 Task: Plan a day trip to a nearby park on the 19th at 10:00 AM.
Action: Mouse pressed left at (199, 322)
Screenshot: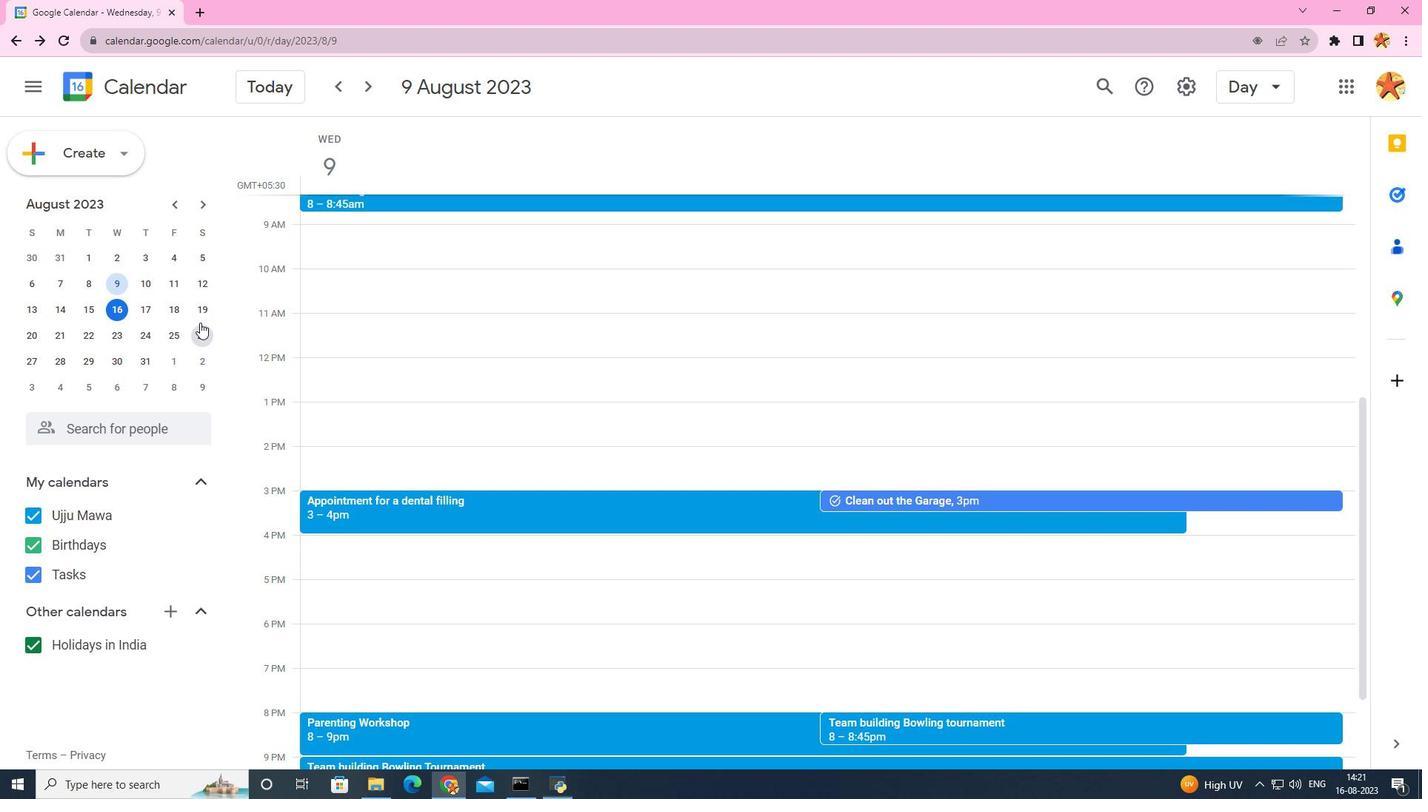 
Action: Mouse moved to (206, 312)
Screenshot: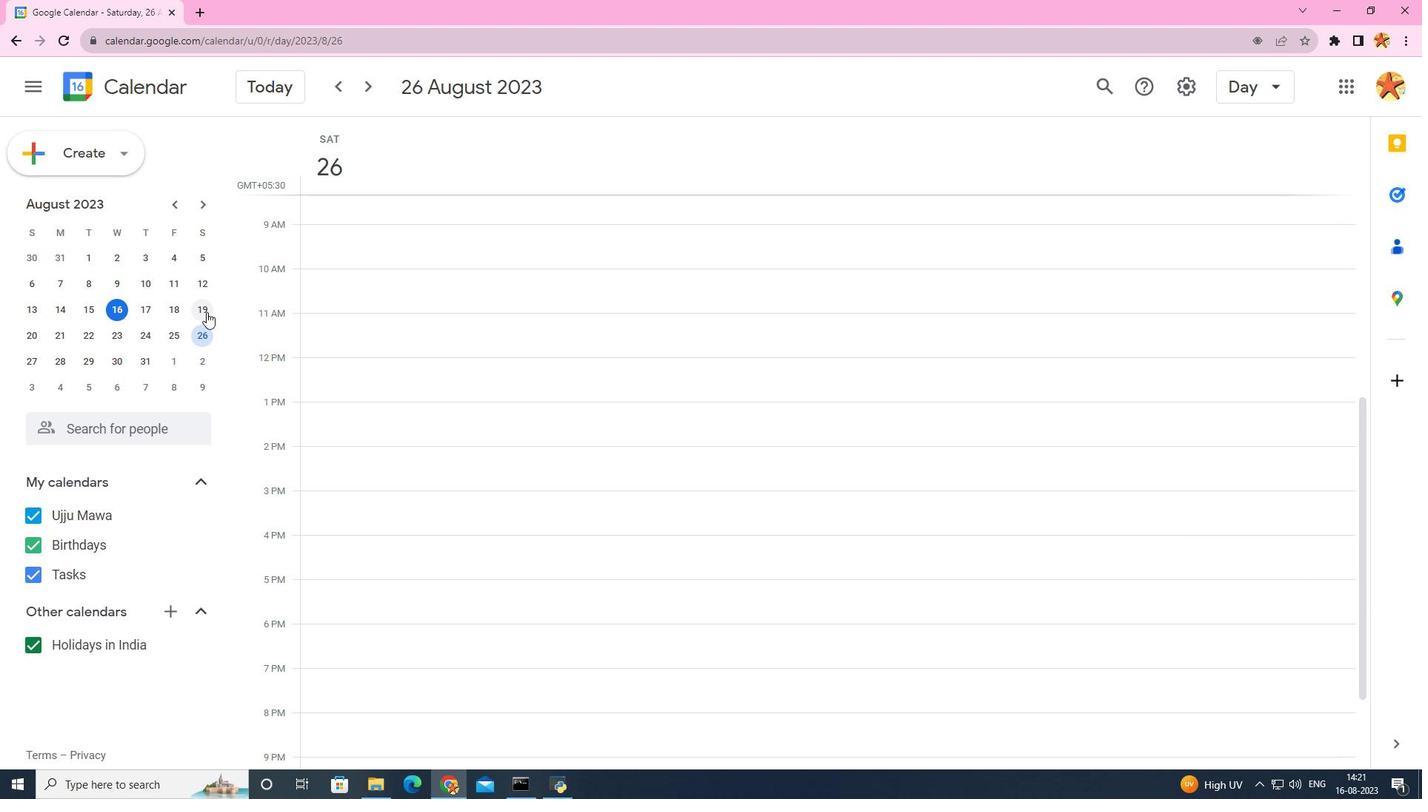 
Action: Mouse pressed left at (206, 312)
Screenshot: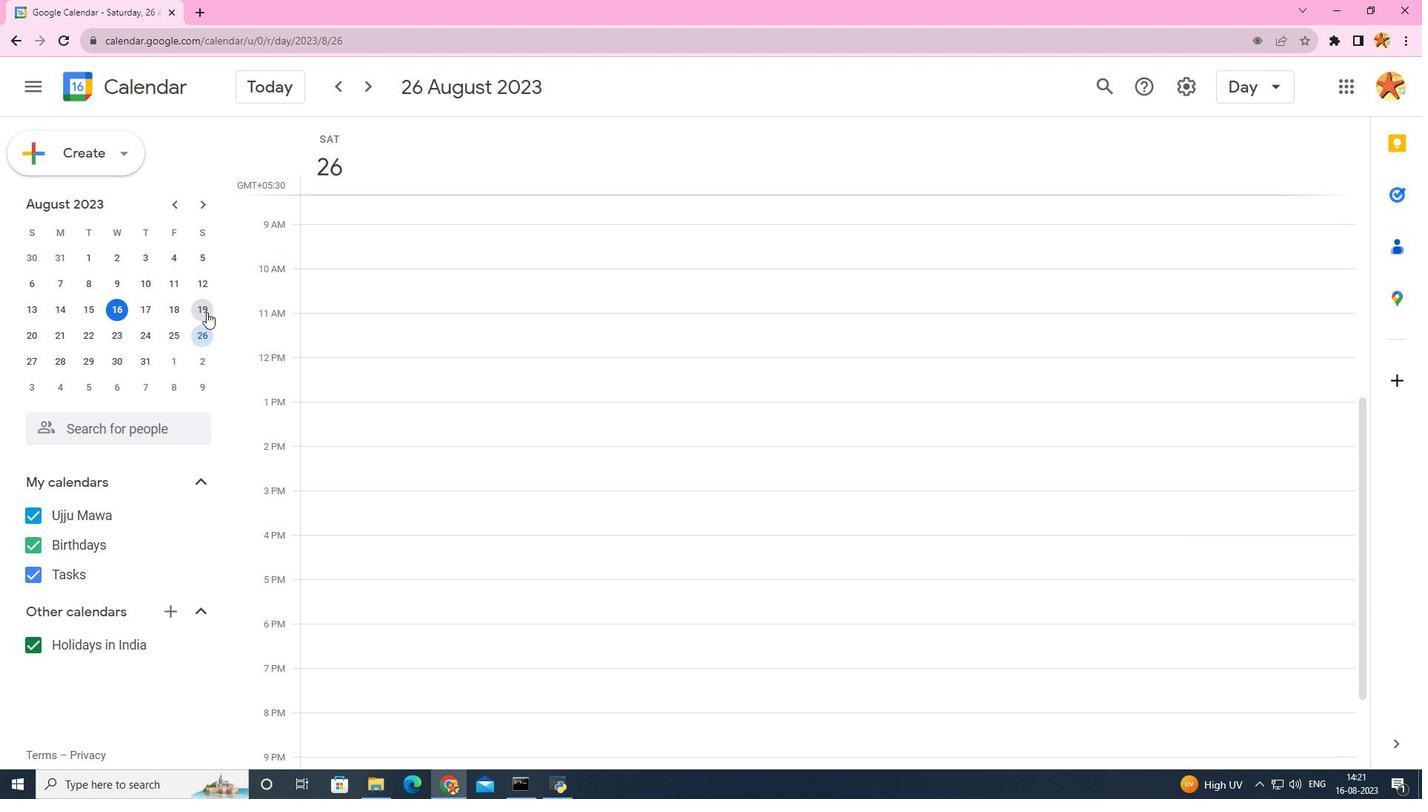 
Action: Mouse moved to (339, 279)
Screenshot: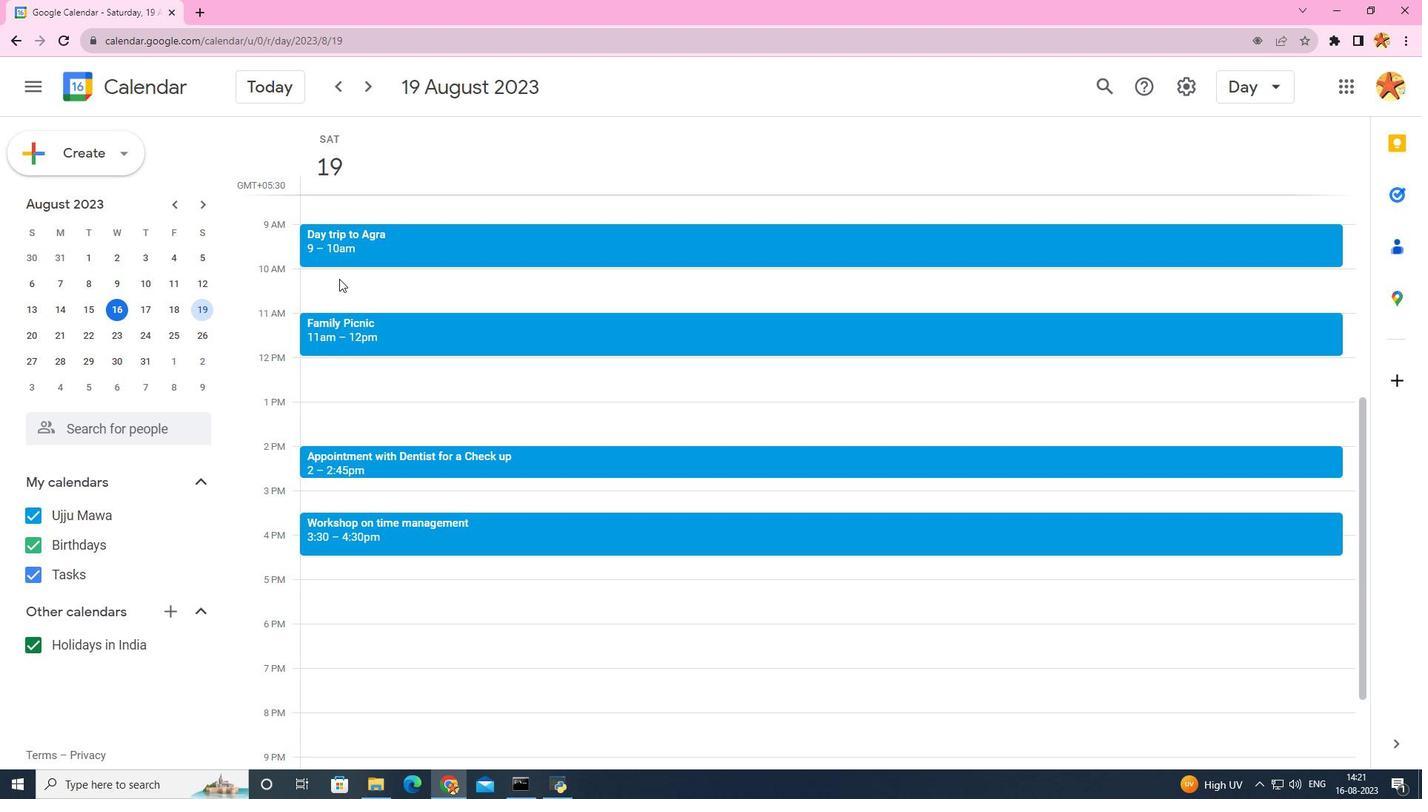 
Action: Mouse pressed left at (339, 279)
Screenshot: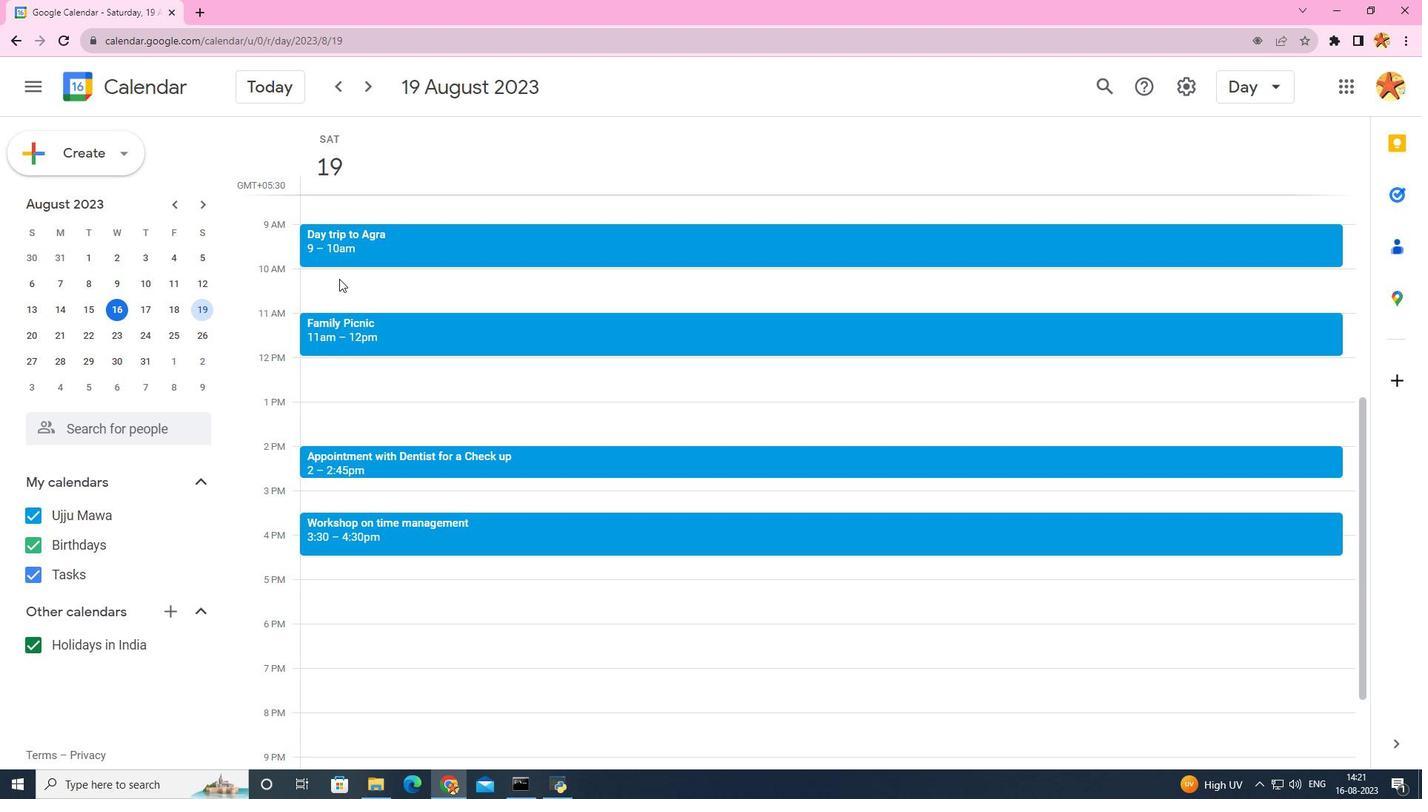 
Action: Mouse moved to (695, 258)
Screenshot: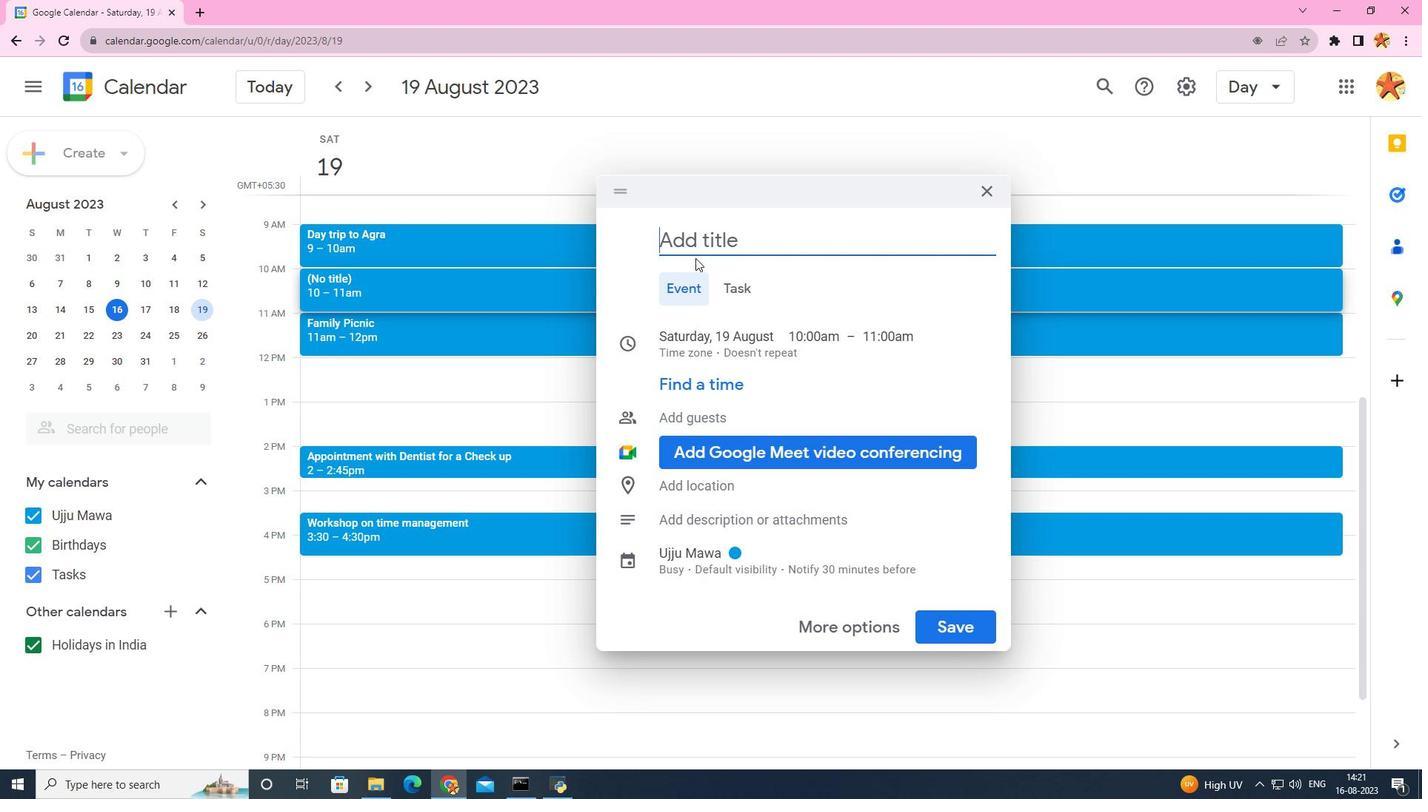 
Action: Key pressed <Key.caps_lock>D<Key.caps_lock>ay<Key.space>trip<Key.space>to<Key.space>a<Key.space><Key.caps_lock>P<Key.caps_lock>ark
Screenshot: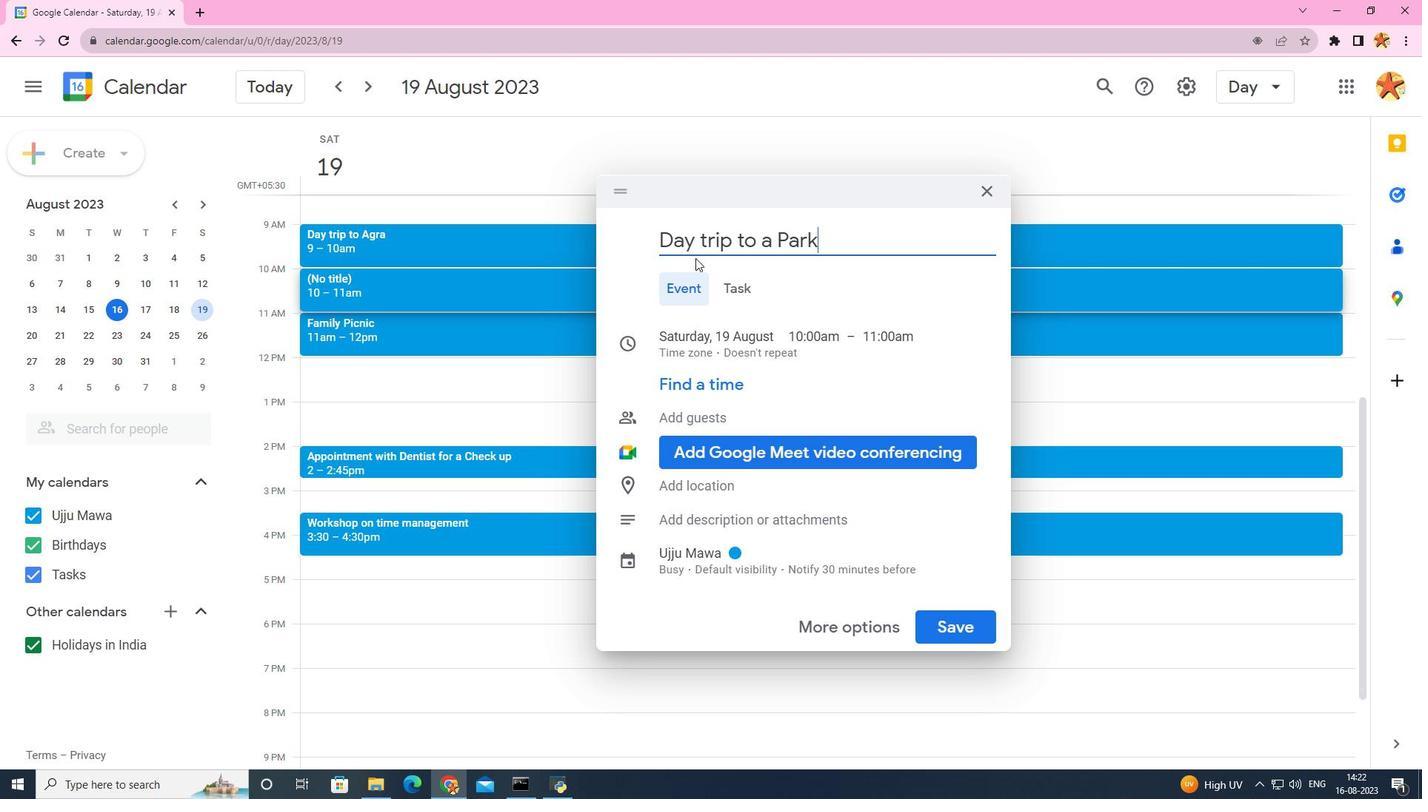 
Action: Mouse moved to (953, 619)
Screenshot: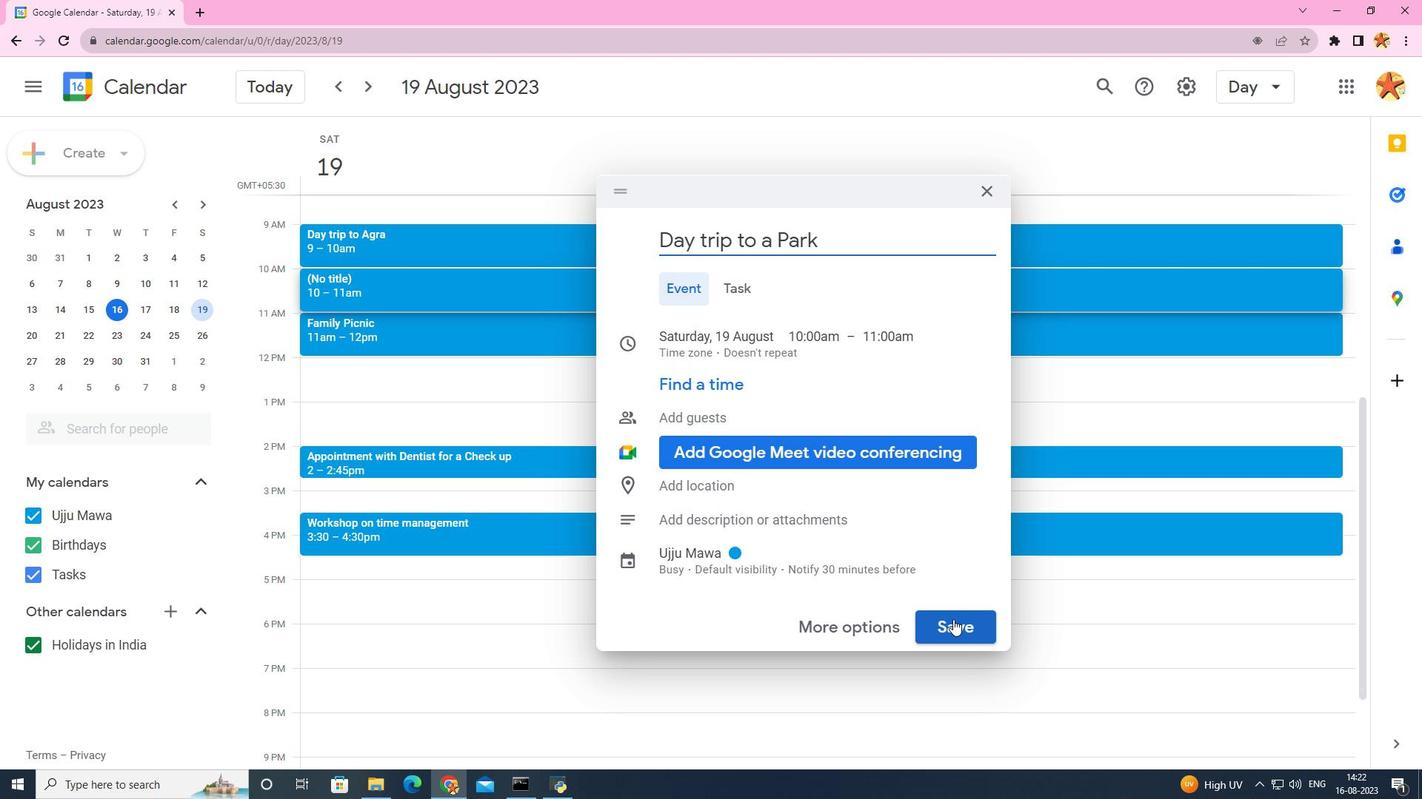 
Action: Mouse pressed left at (953, 619)
Screenshot: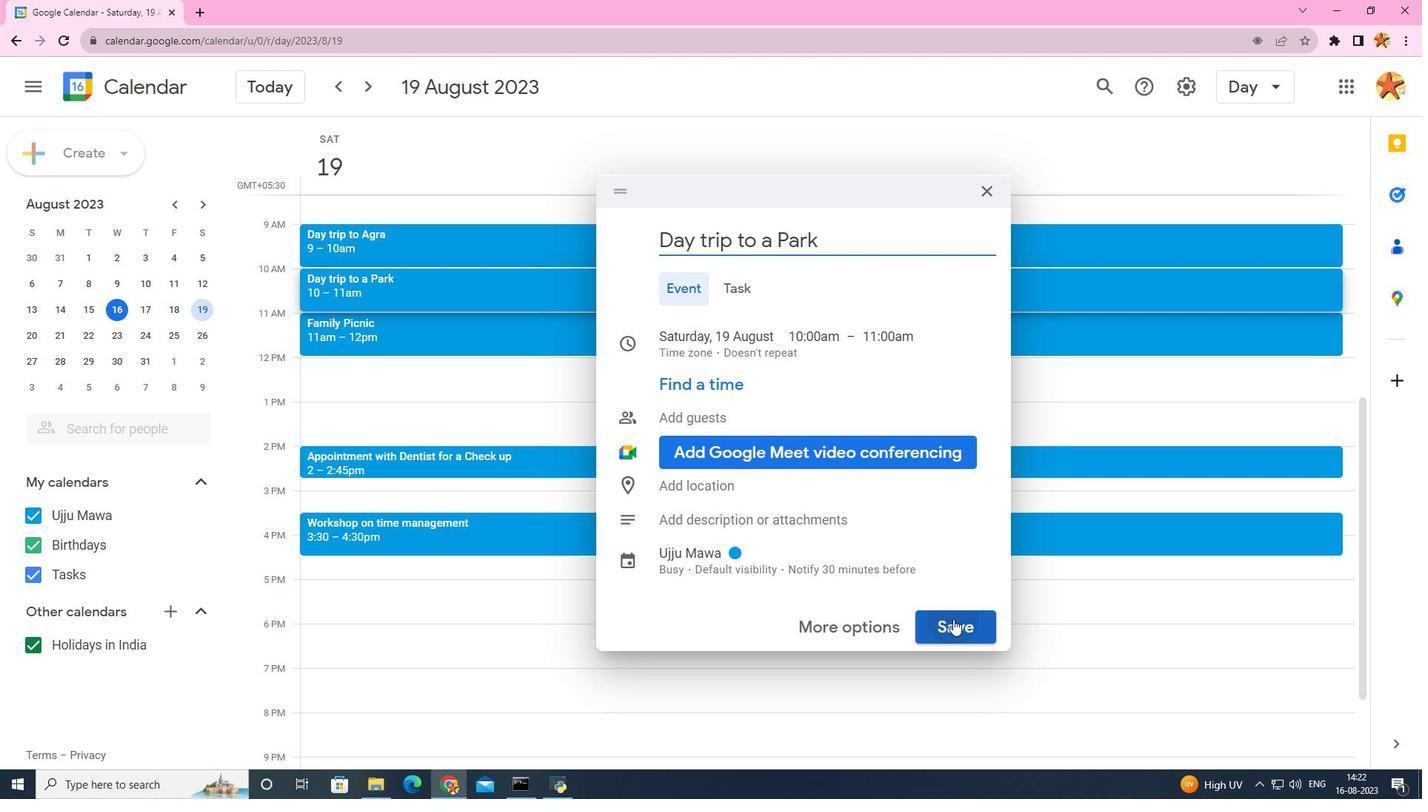 
Action: Mouse moved to (874, 572)
Screenshot: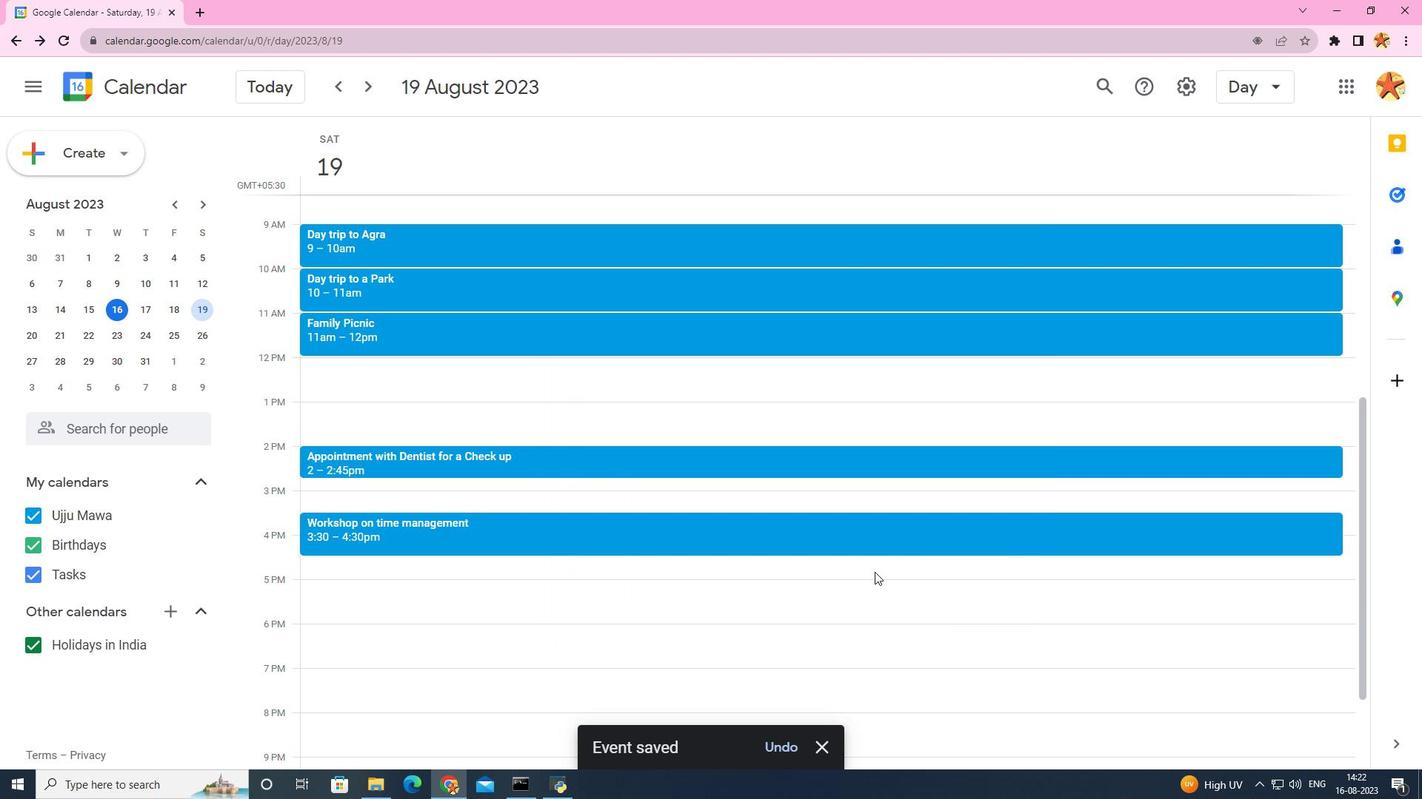 
